 Task: Add a signature Ivan Wilson containing Best wishes for a joyful Easter Sunday, Ivan Wilson to email address softage.2@softage.net and add a folder Thanksgiving recipes
Action: Key pressed n
Screenshot: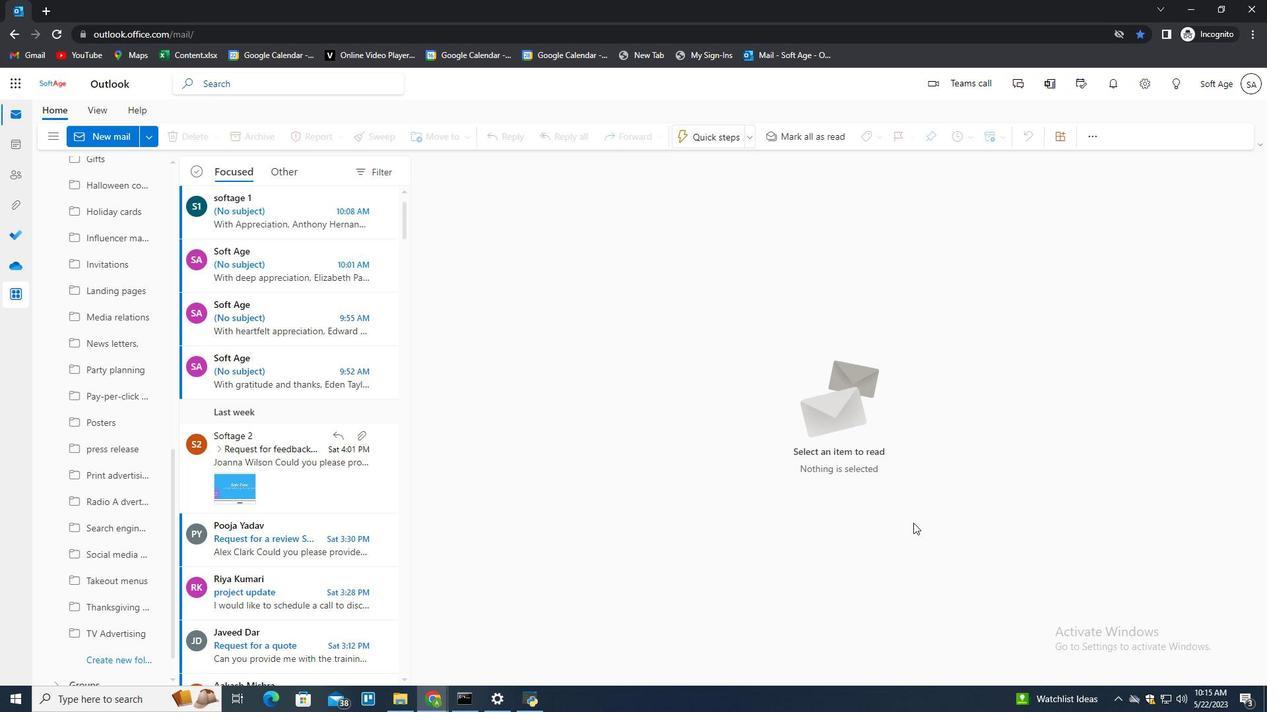 
Action: Mouse moved to (856, 136)
Screenshot: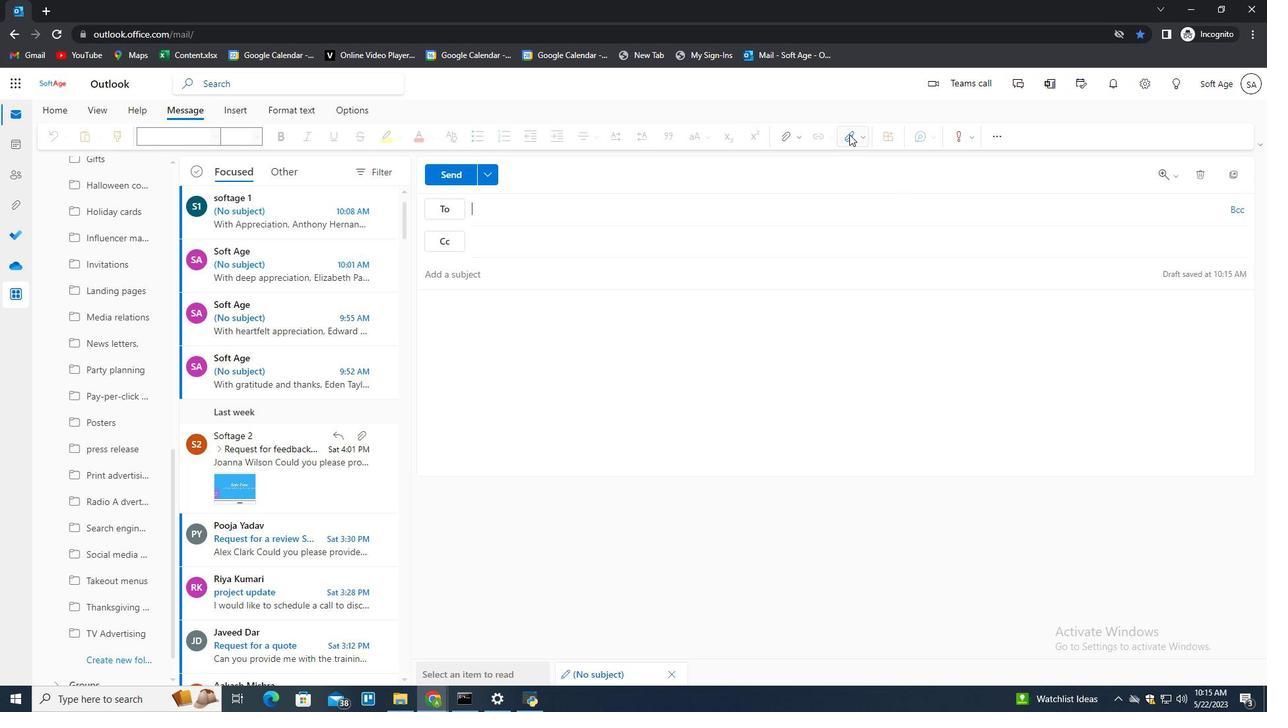 
Action: Mouse pressed left at (856, 136)
Screenshot: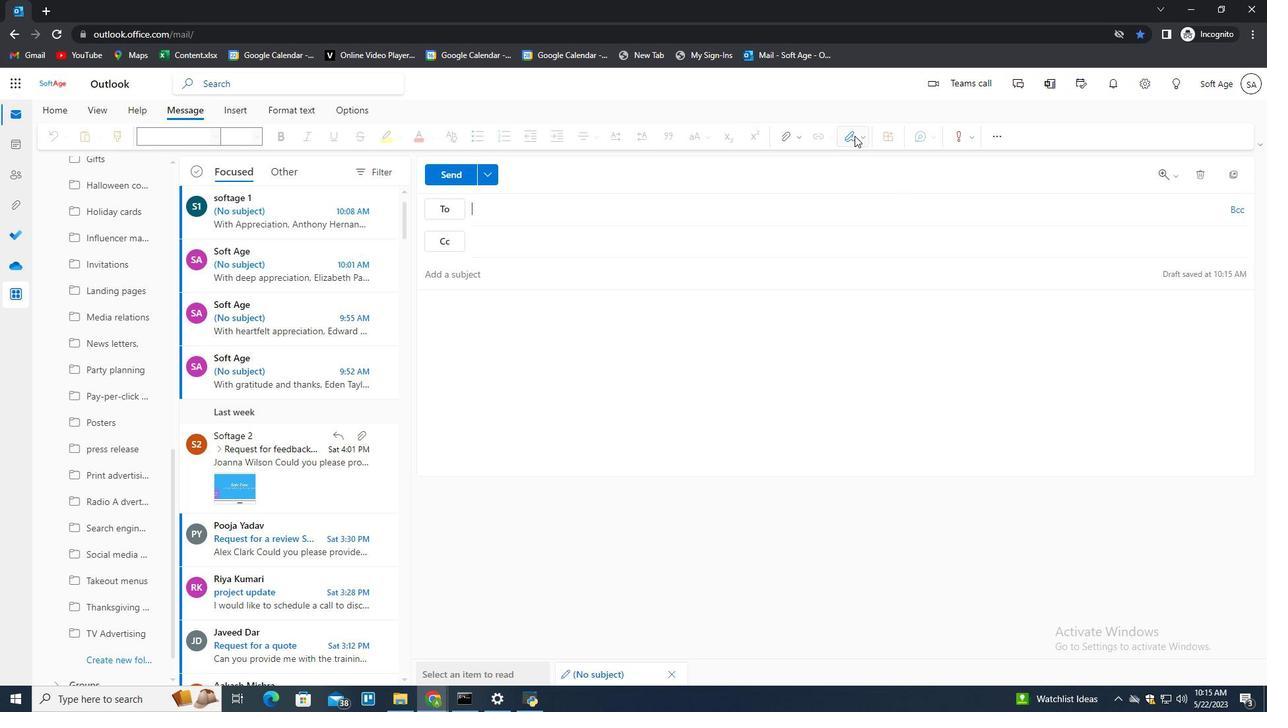 
Action: Mouse moved to (854, 163)
Screenshot: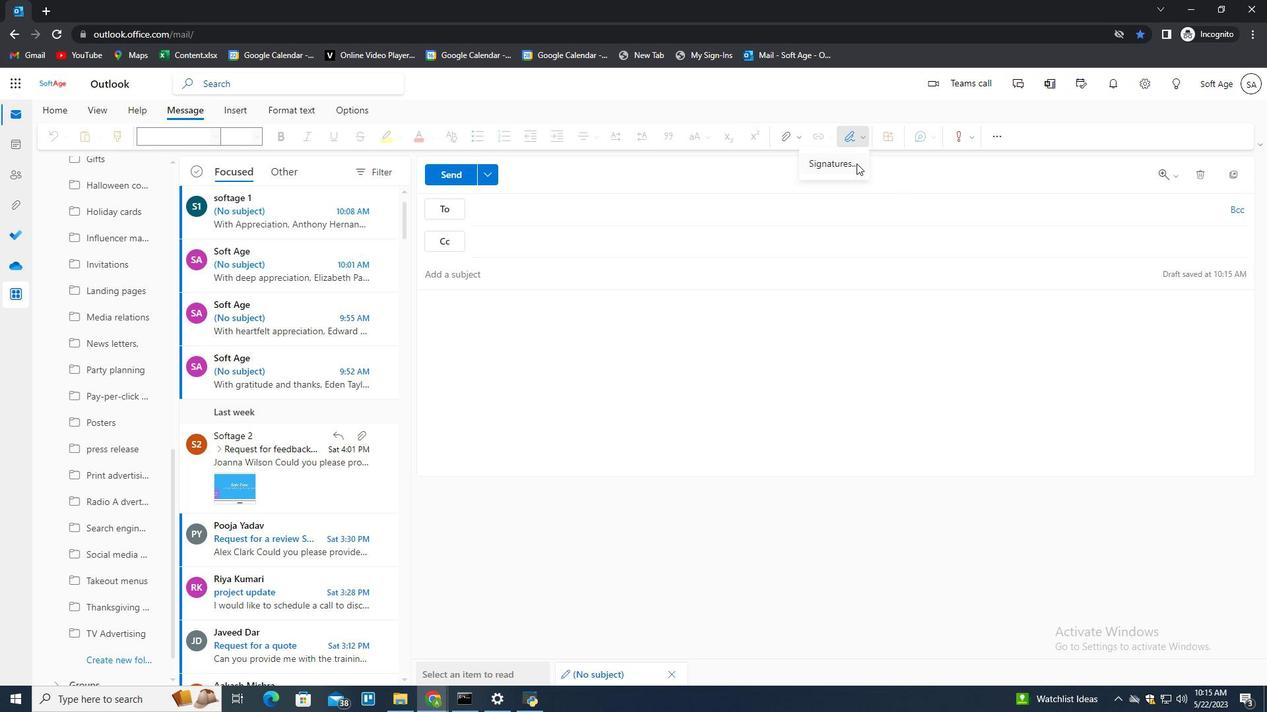 
Action: Mouse pressed left at (854, 163)
Screenshot: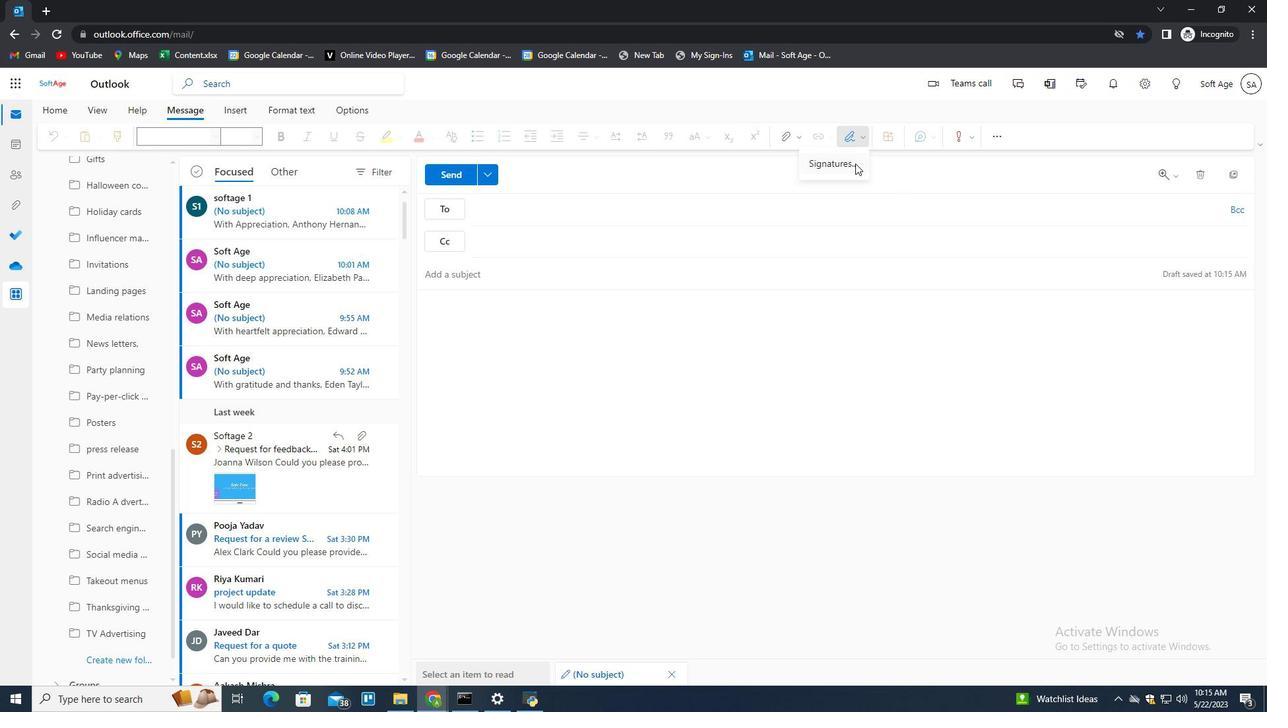 
Action: Mouse moved to (906, 236)
Screenshot: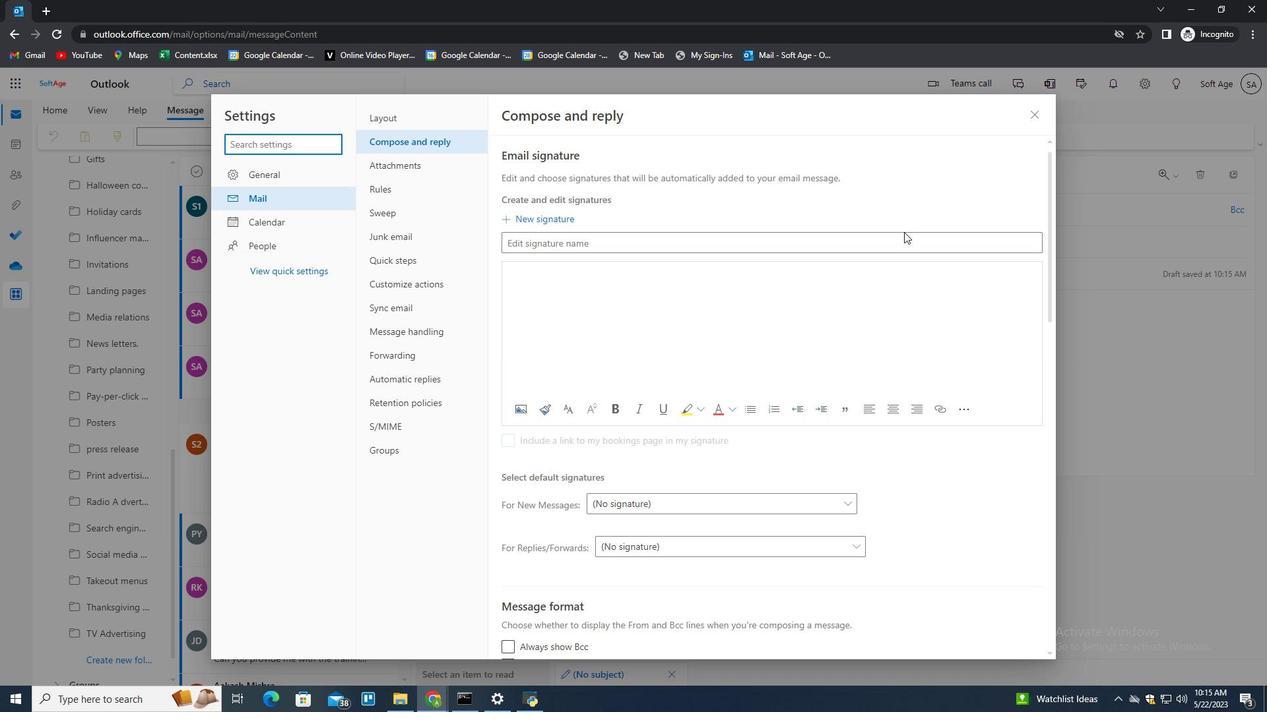 
Action: Mouse pressed left at (906, 236)
Screenshot: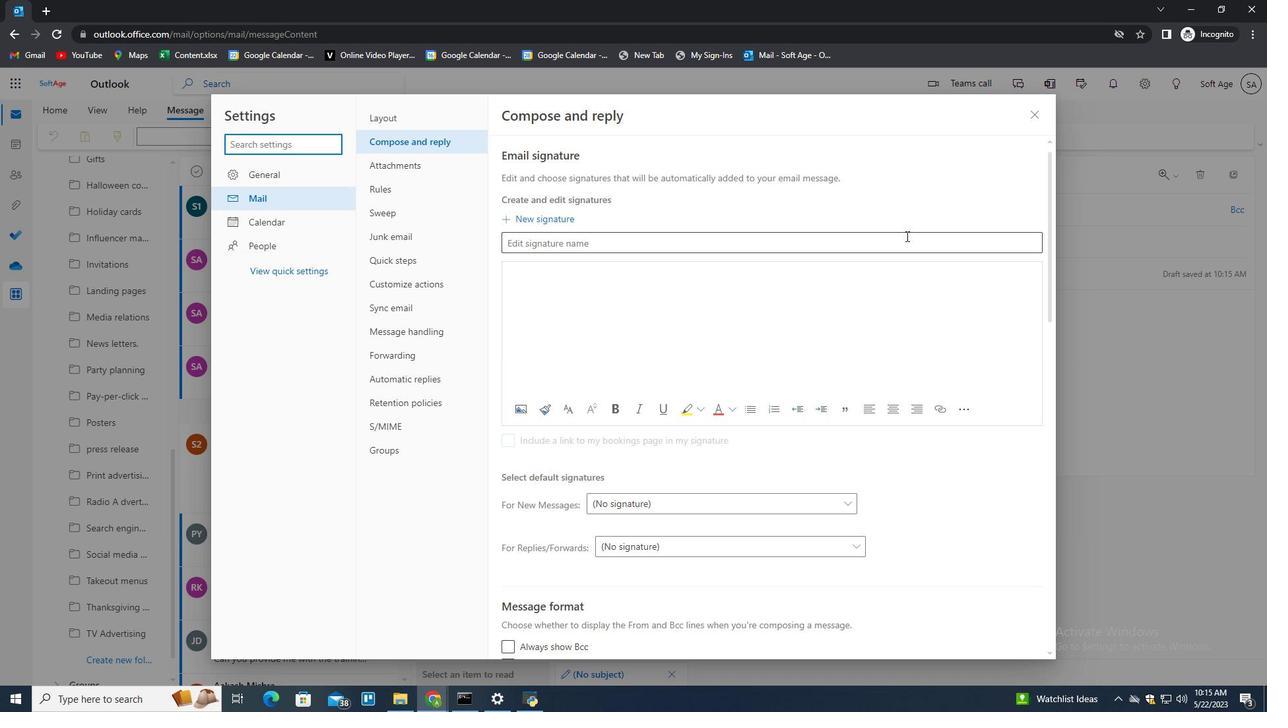
Action: Key pressed <Key.shift>Ivan<Key.space><Key.shift>Wilson<Key.tab><Key.shift>Best<Key.space><Key.shift>wishes<Key.space>for<Key.space>a<Key.space>joyfull<Key.backspace><Key.space><Key.shift><Key.shift><Key.shift><Key.shift><Key.shift><Key.shift><Key.shift>Easter<Key.space>s<Key.shift><Key.shift><Key.shift><Key.shift><Key.shift><Key.shift><Key.shift><Key.backspace>Sundaym<Key.backspace>,<Key.shift_r>"<Key.backspace><Key.shift_r><Key.enter><Key.shift>Ivan<Key.space><Key.shift>Wilson
Screenshot: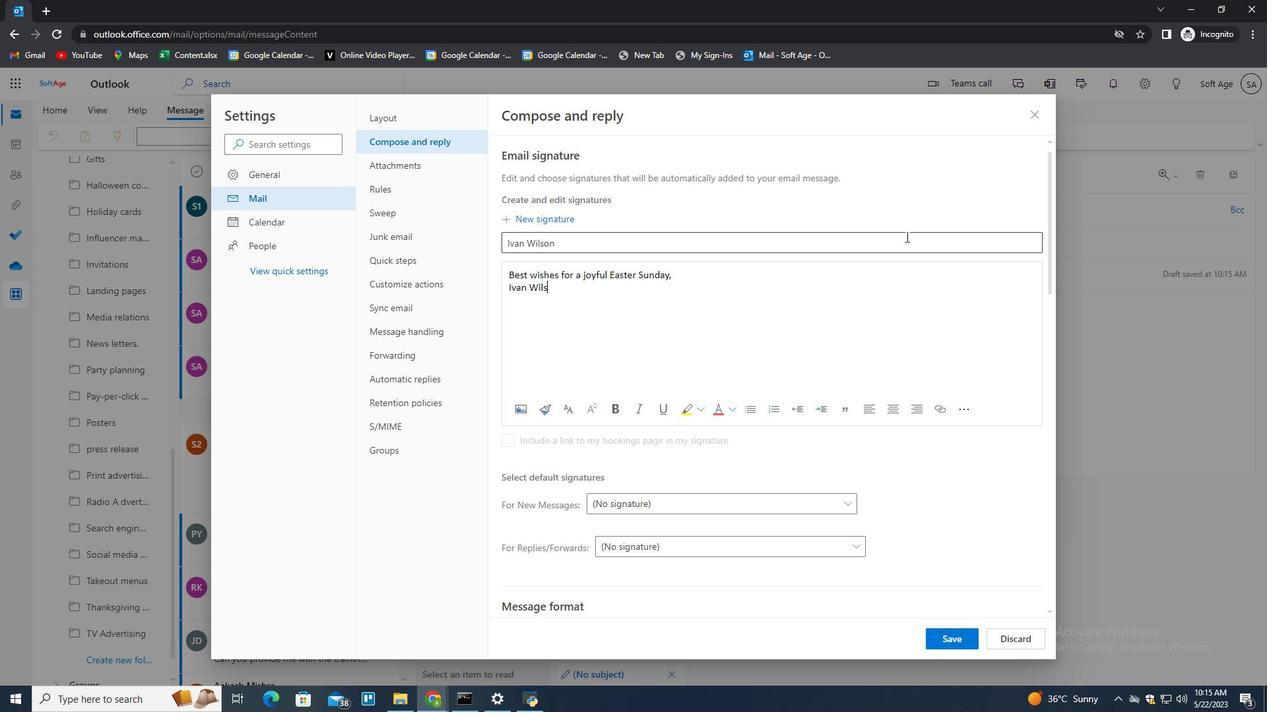 
Action: Mouse moved to (936, 635)
Screenshot: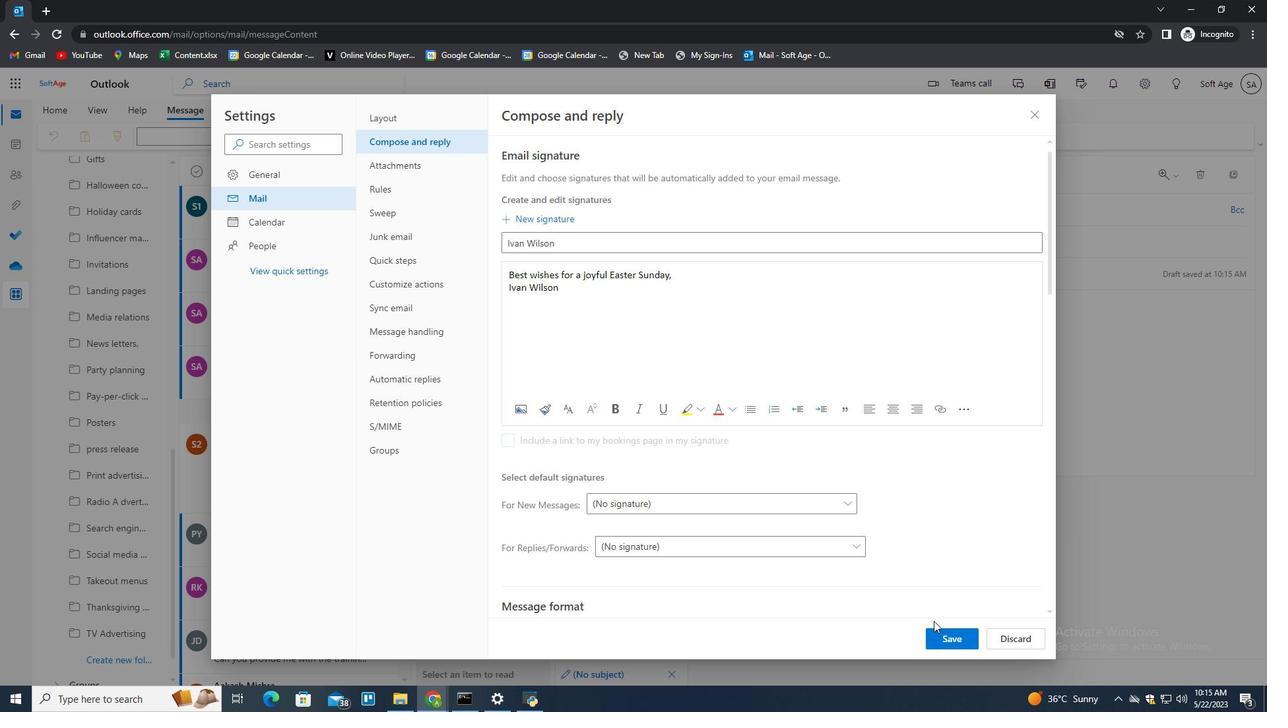 
Action: Mouse pressed left at (936, 635)
Screenshot: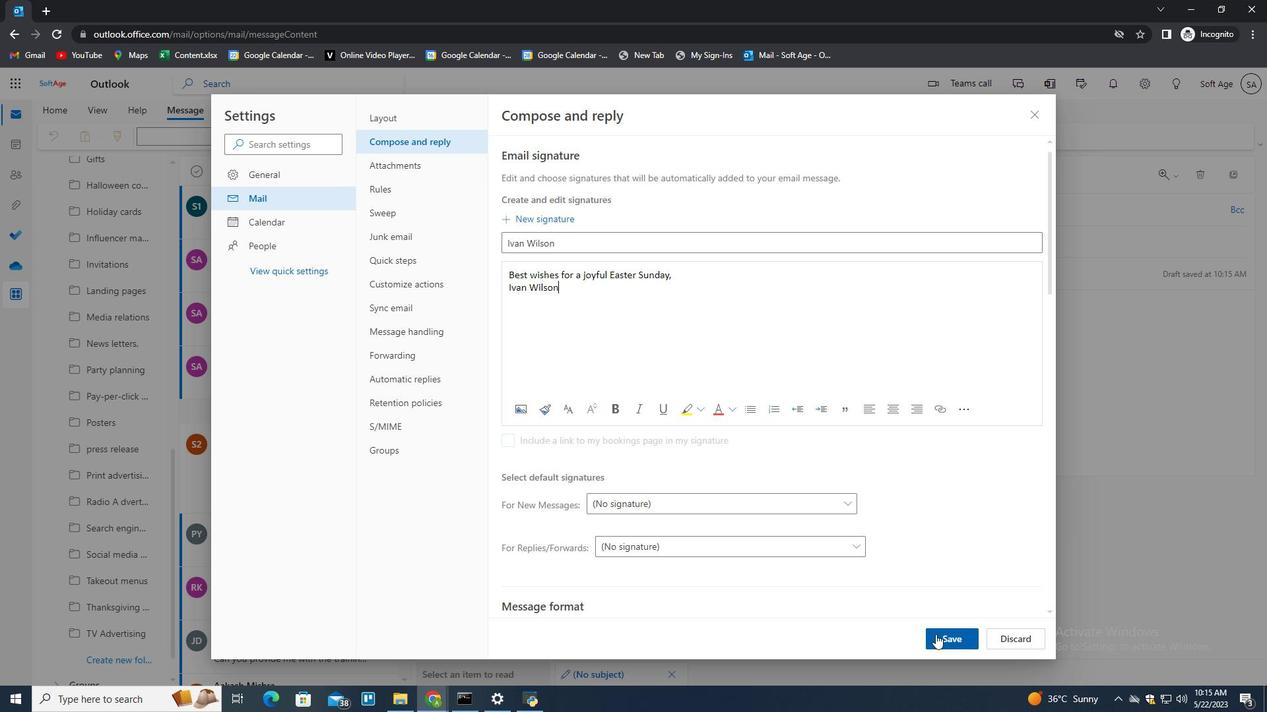 
Action: Mouse moved to (1110, 395)
Screenshot: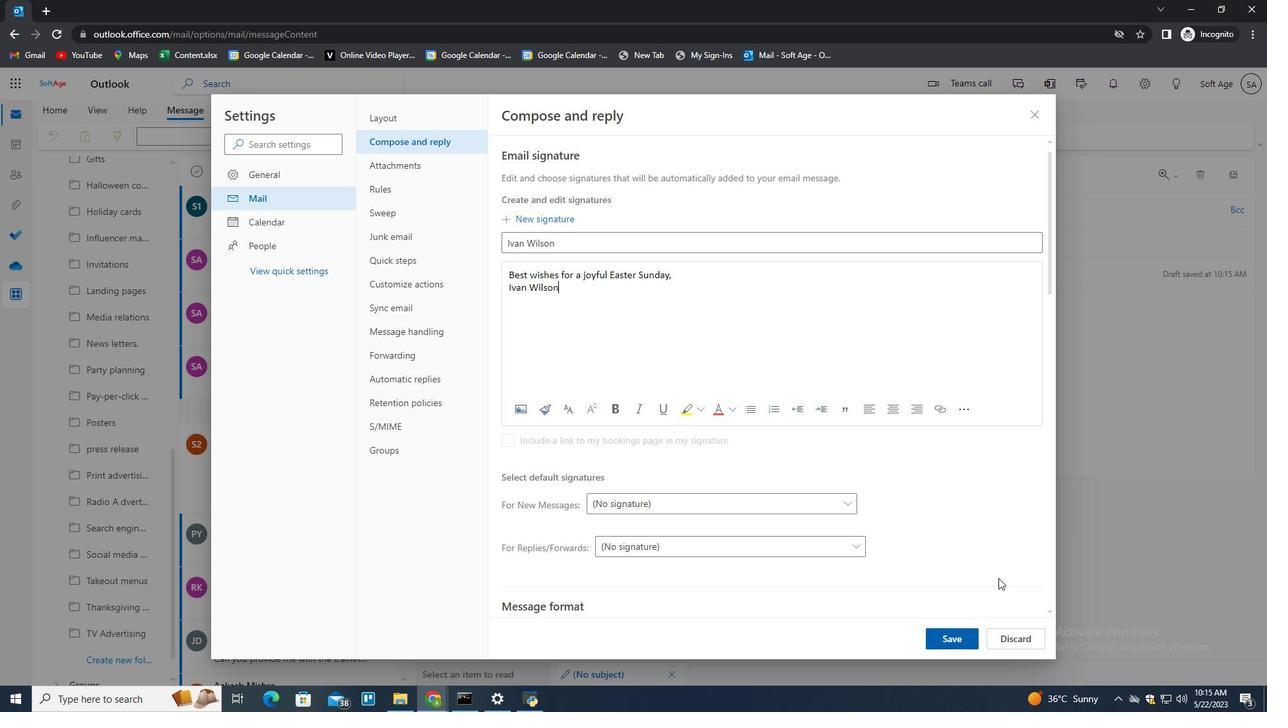 
Action: Mouse pressed left at (1110, 395)
Screenshot: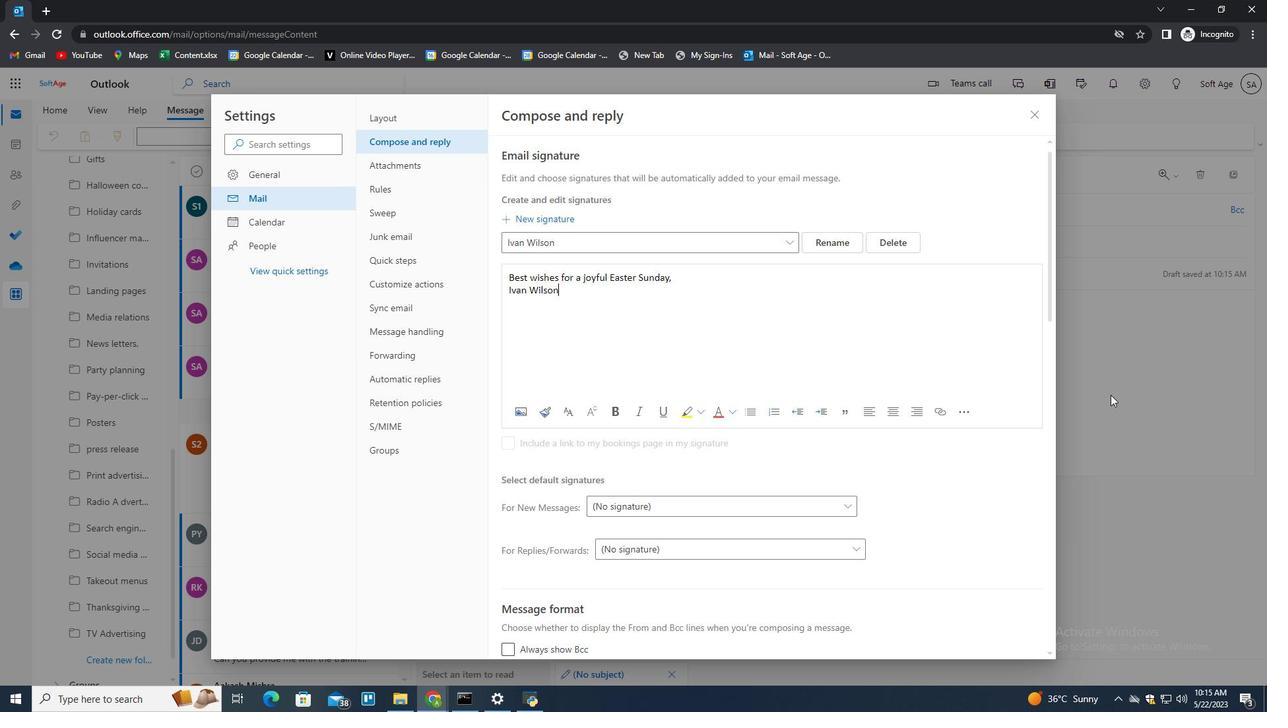 
Action: Mouse moved to (1126, 376)
Screenshot: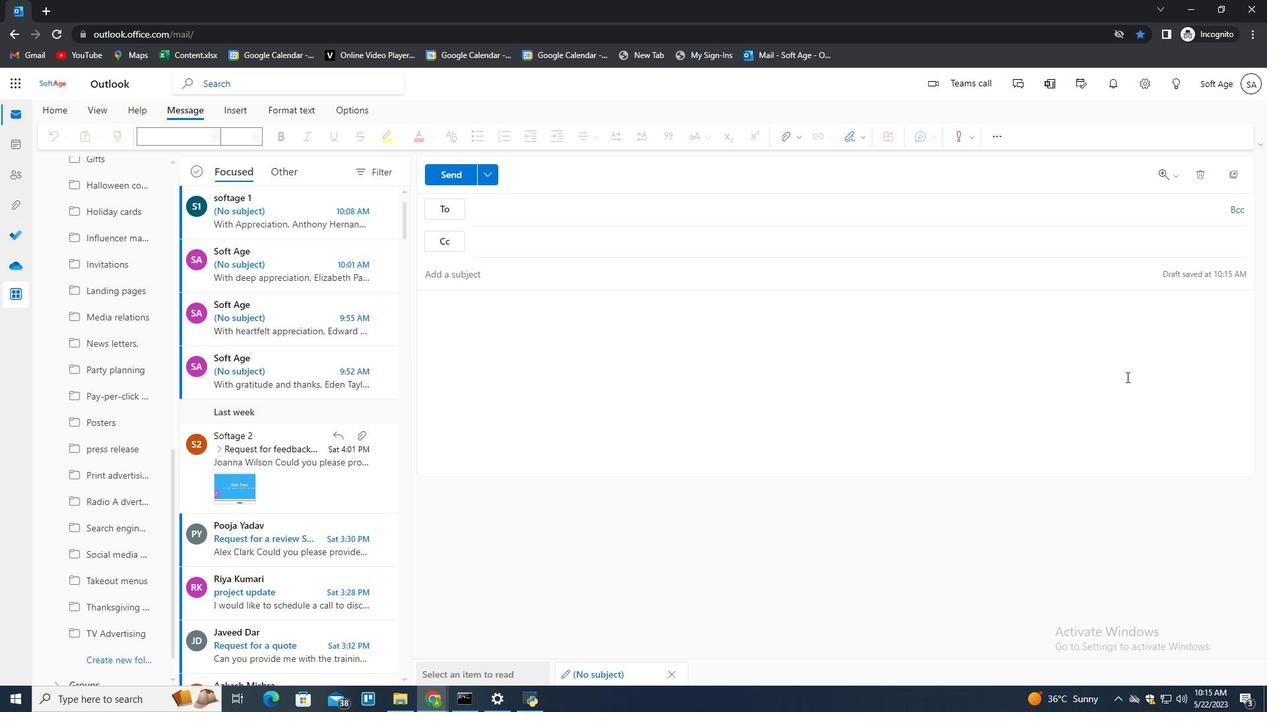 
